 Task: Research Airbnb properties in Souk Ahras, Algeria from 2nd November, 2023 to 6th November, 2023 for 1 adult.1  bedroom having 1 bed and 1 bathroom. Property type can be hotel. Amenities needed are: washing machine. Look for 3 properties as per requirement.
Action: Mouse moved to (423, 62)
Screenshot: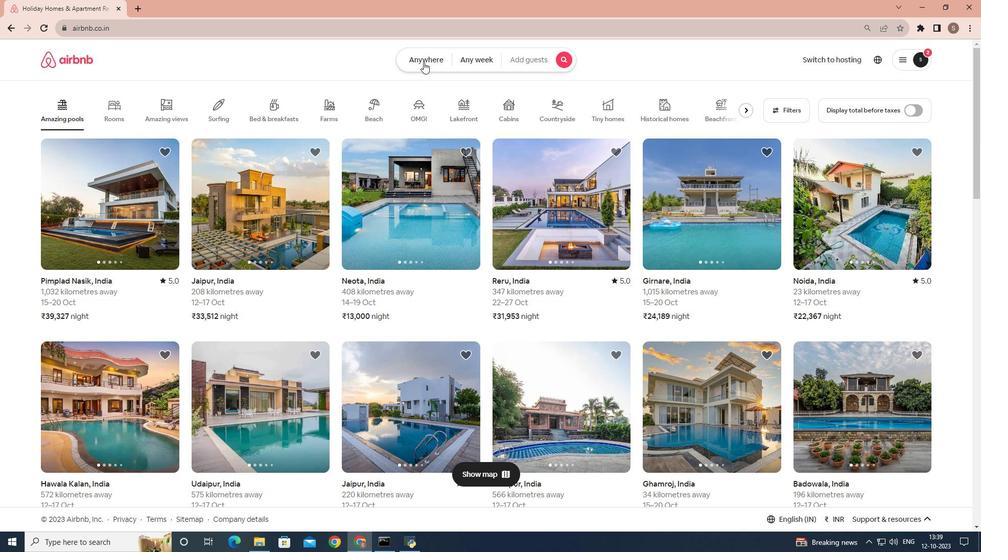 
Action: Mouse pressed left at (423, 62)
Screenshot: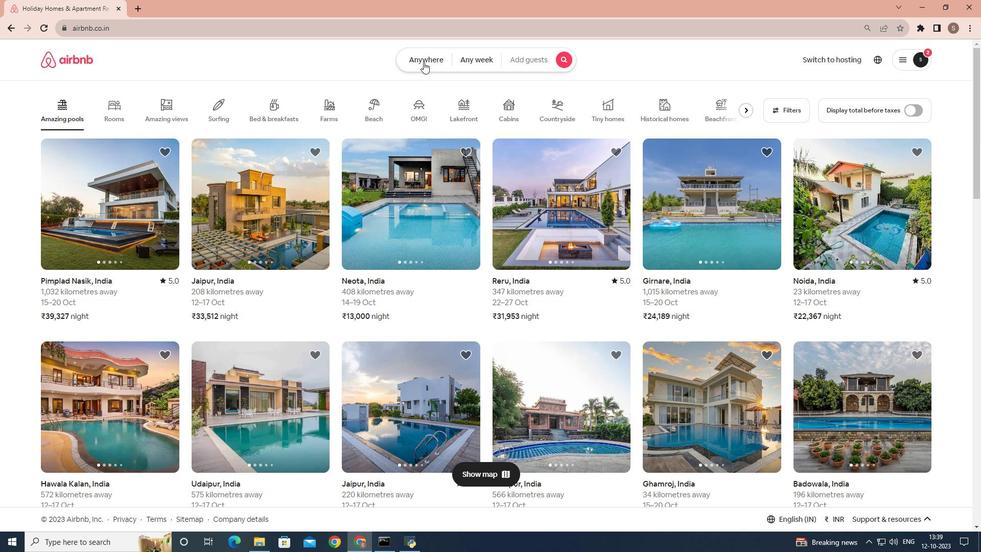 
Action: Mouse moved to (384, 102)
Screenshot: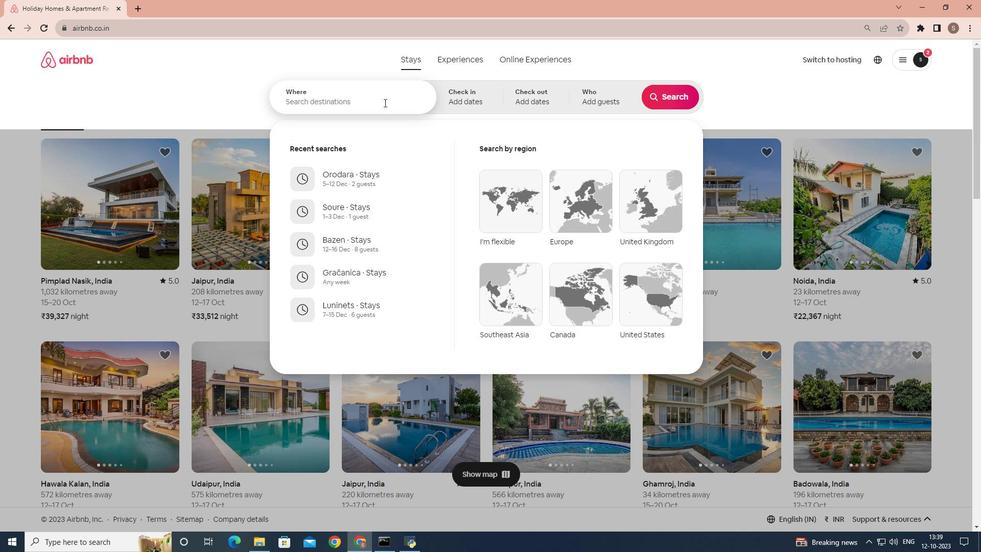 
Action: Mouse pressed left at (384, 102)
Screenshot: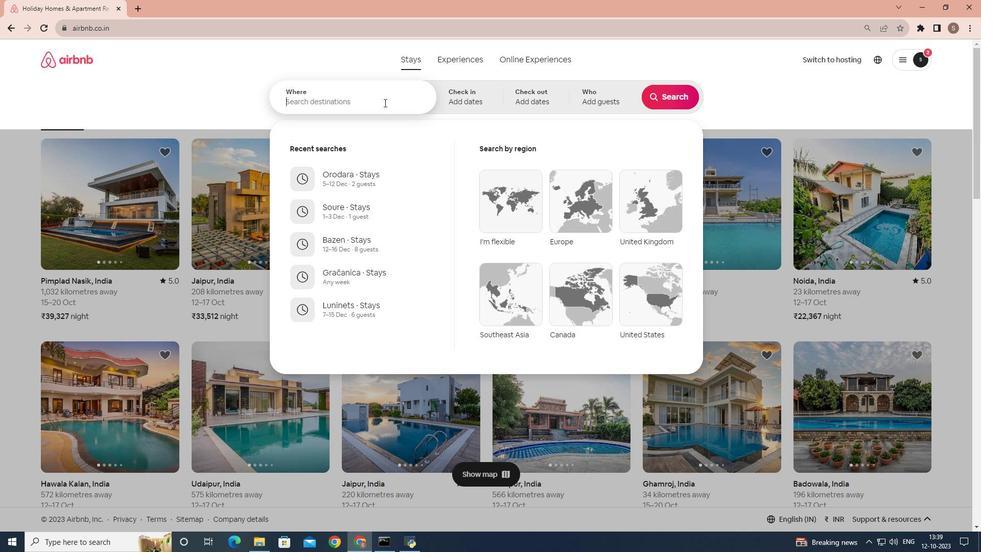 
Action: Key pressed <Key.shift>Souk<Key.space><Key.shift>Ahras,<Key.space><Key.shift>Al<Key.backspace><Key.shift_r>Igeria
Screenshot: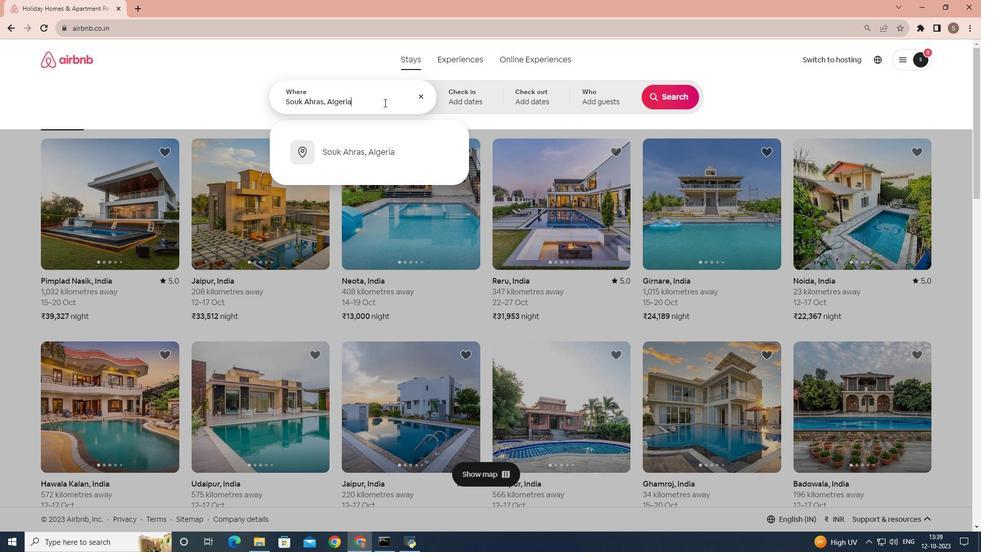 
Action: Mouse moved to (379, 143)
Screenshot: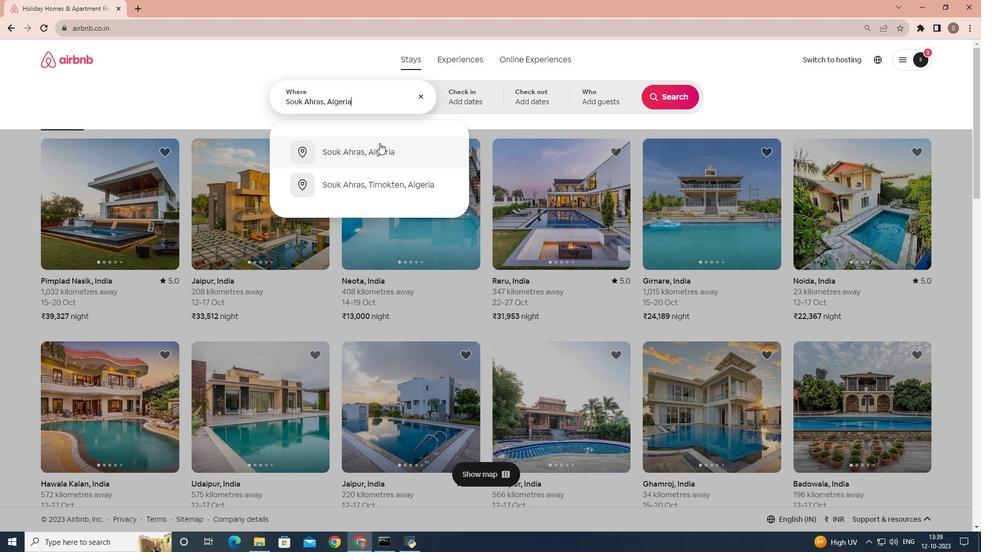 
Action: Mouse pressed left at (379, 143)
Screenshot: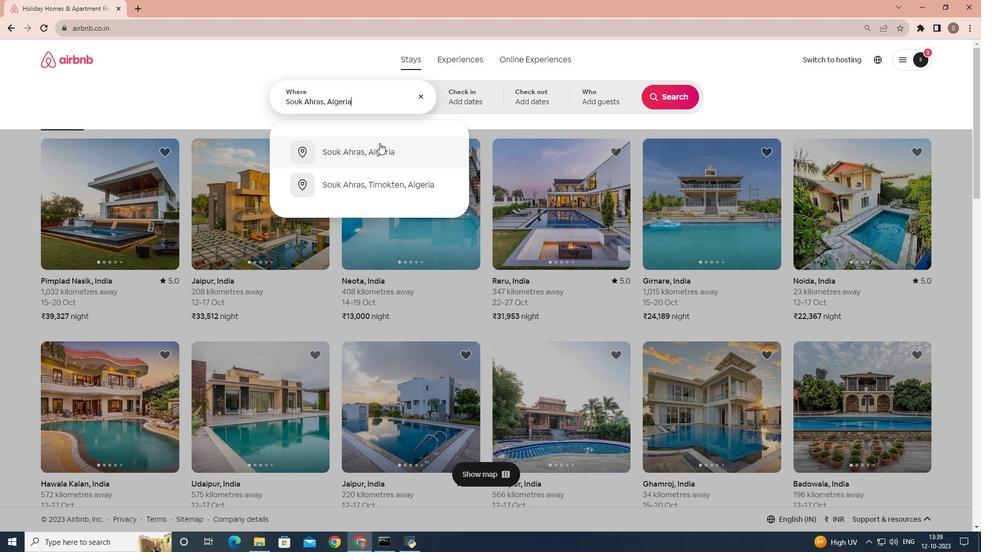 
Action: Mouse moved to (610, 217)
Screenshot: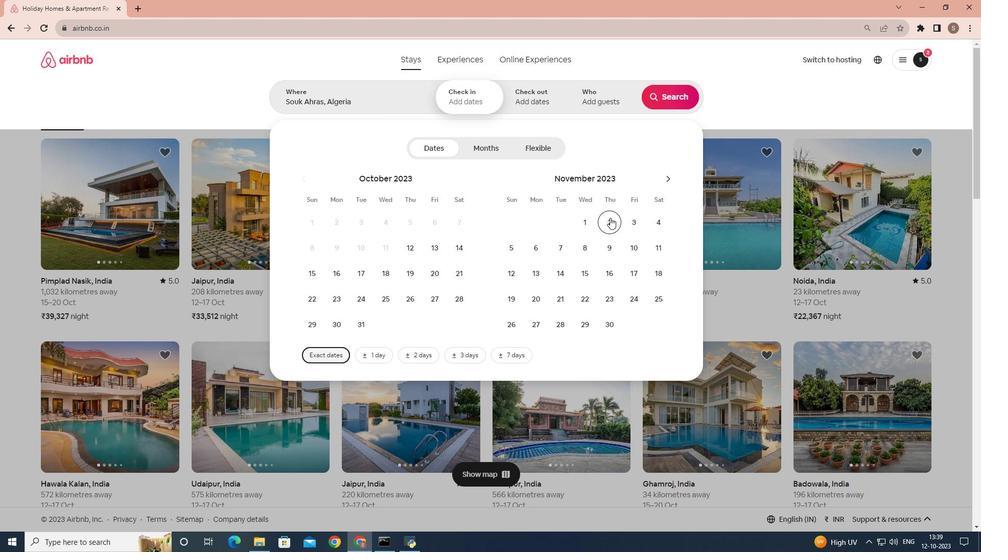 
Action: Mouse pressed left at (610, 217)
Screenshot: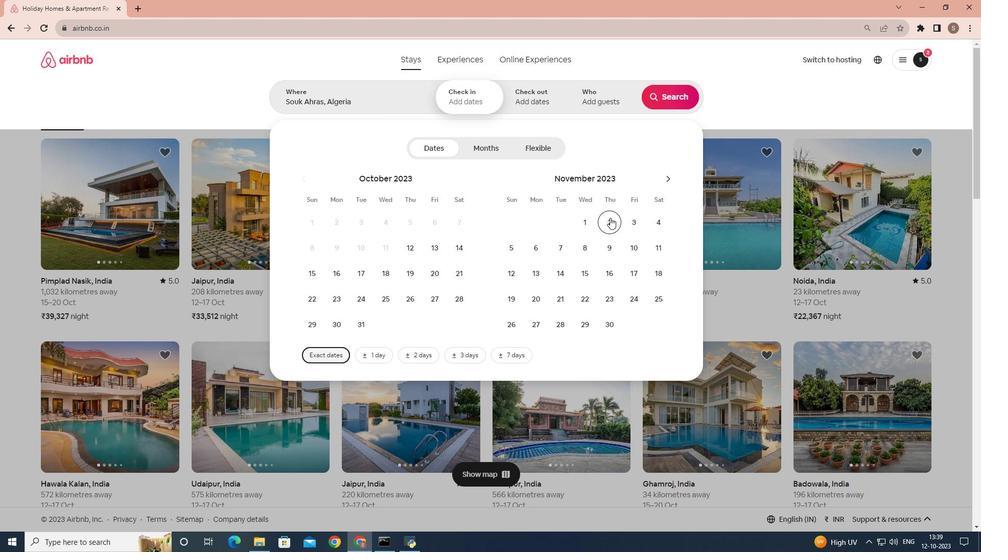 
Action: Mouse moved to (541, 255)
Screenshot: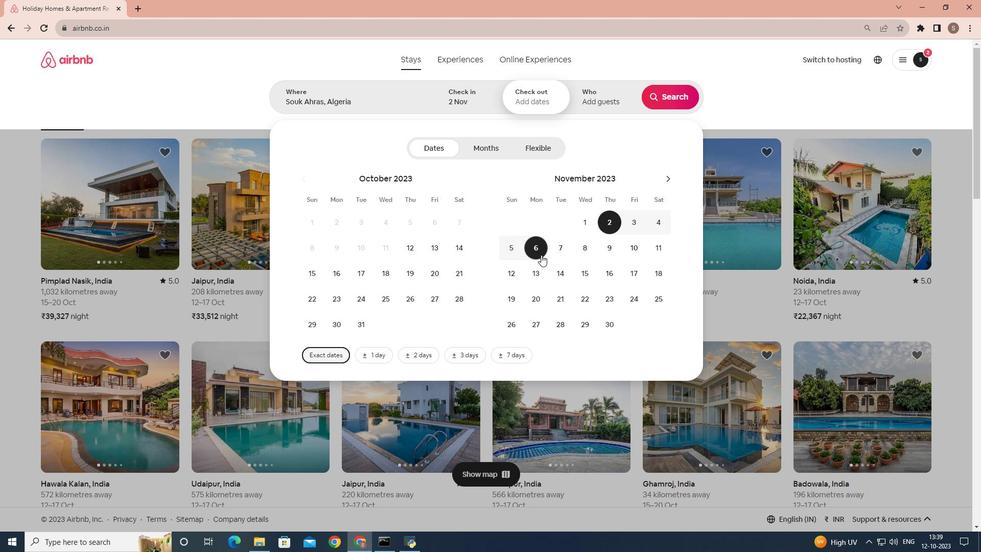 
Action: Mouse pressed left at (541, 255)
Screenshot: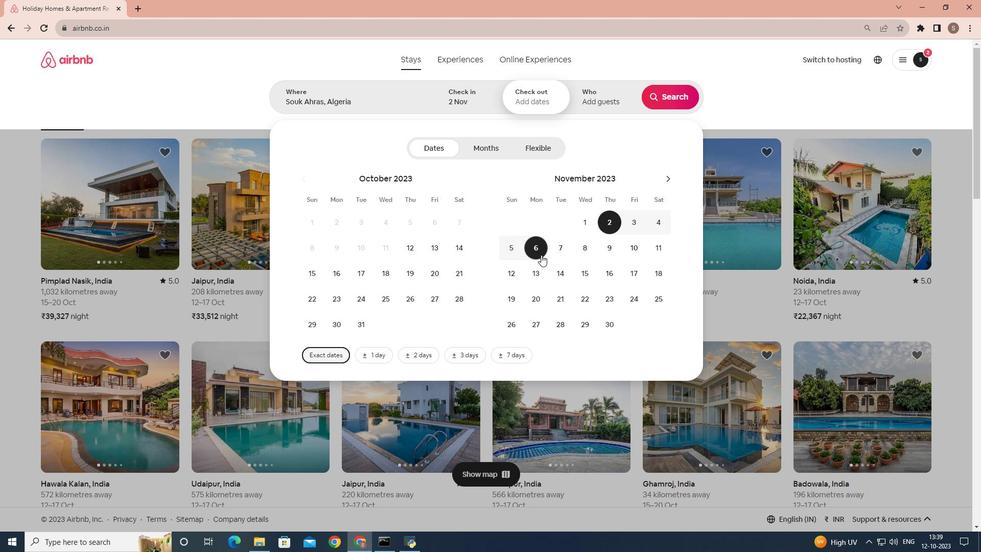 
Action: Mouse moved to (592, 103)
Screenshot: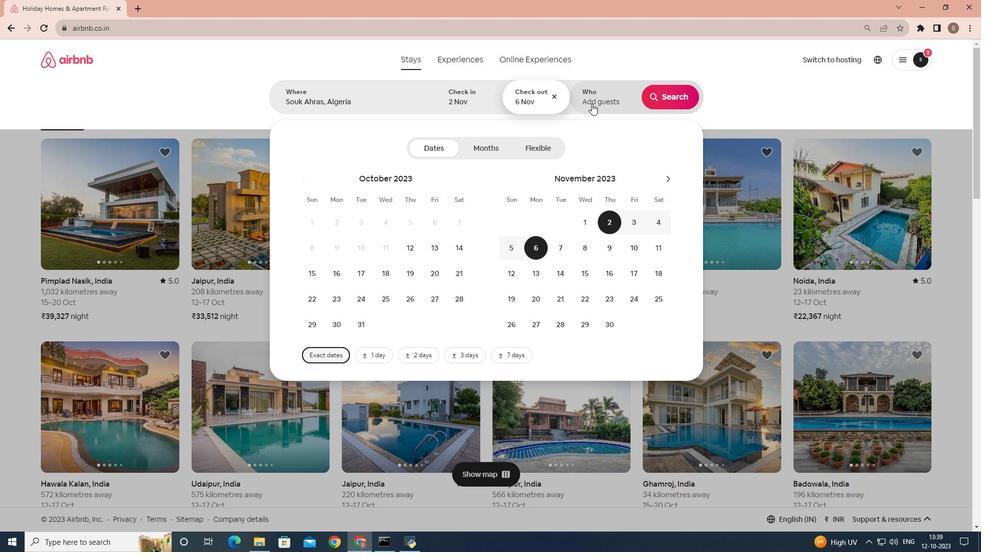 
Action: Mouse pressed left at (592, 103)
Screenshot: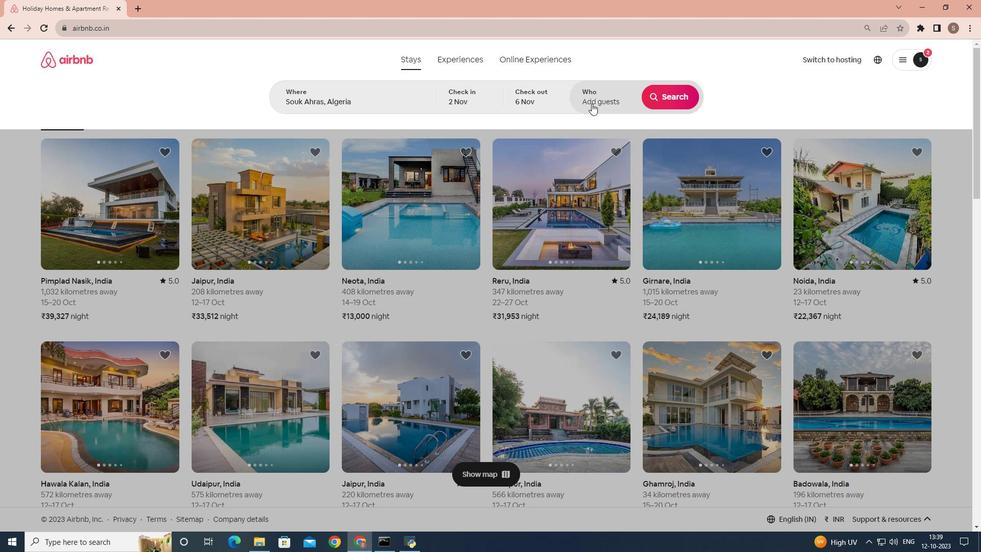 
Action: Mouse moved to (672, 144)
Screenshot: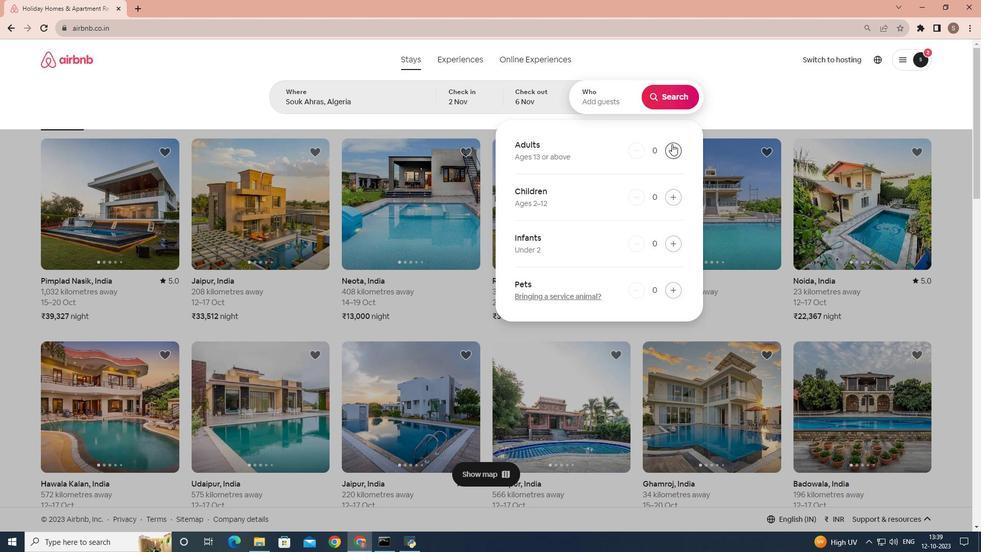 
Action: Mouse pressed left at (672, 144)
Screenshot: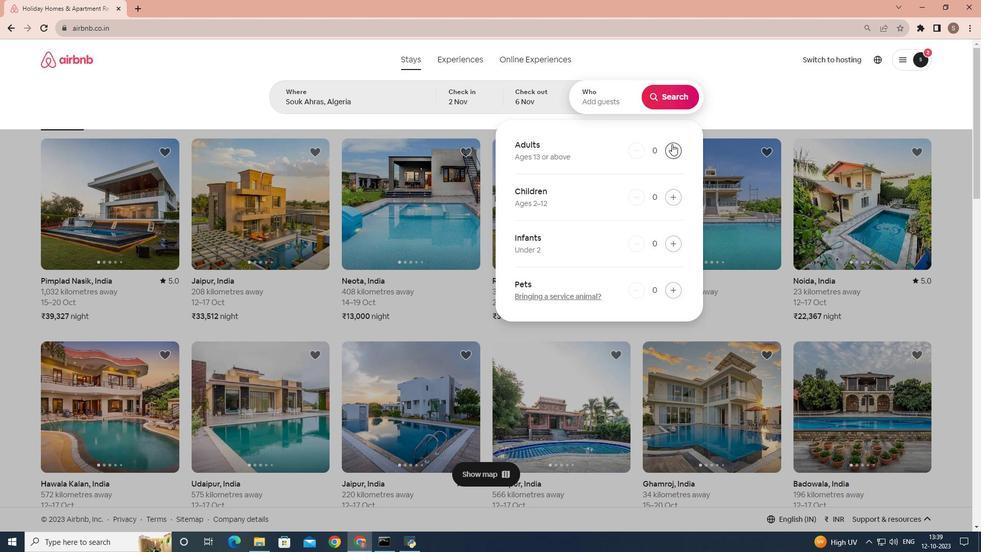 
Action: Mouse moved to (675, 98)
Screenshot: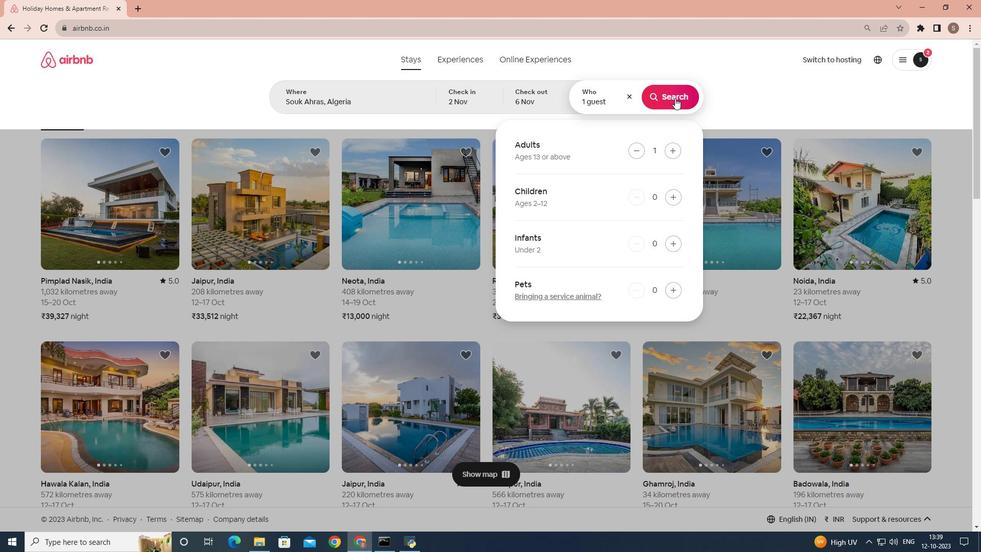 
Action: Mouse pressed left at (675, 98)
Screenshot: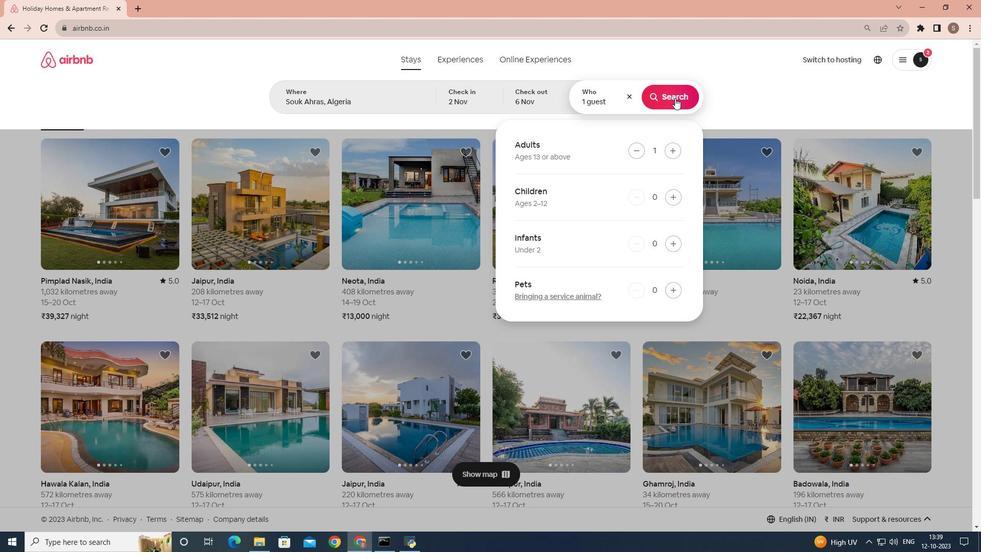 
Action: Mouse moved to (830, 97)
Screenshot: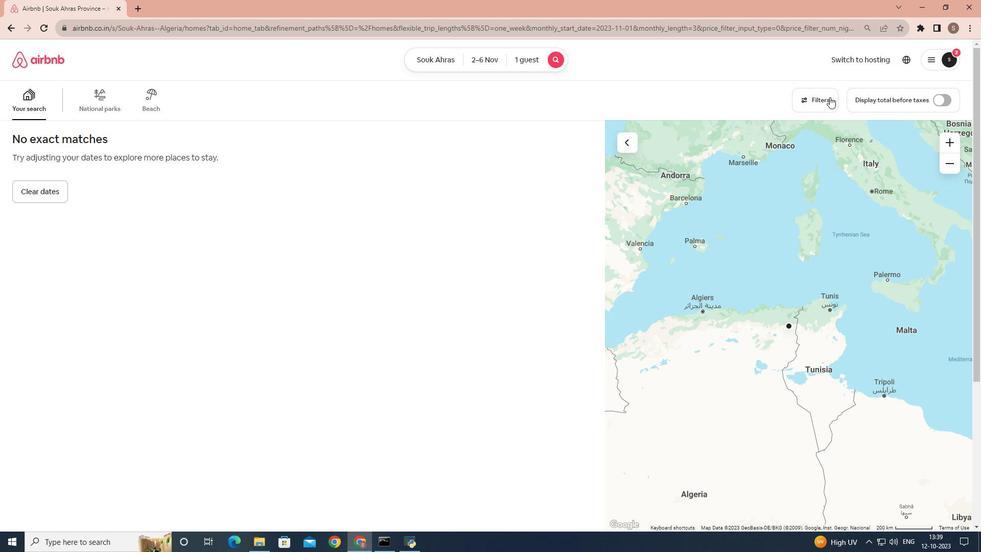 
Action: Mouse pressed left at (830, 97)
Screenshot: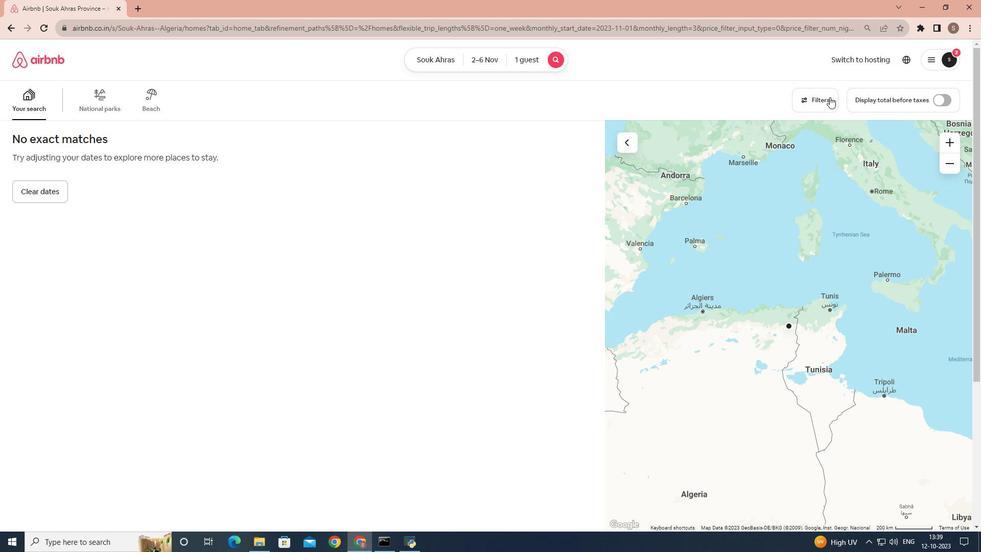
Action: Mouse moved to (484, 329)
Screenshot: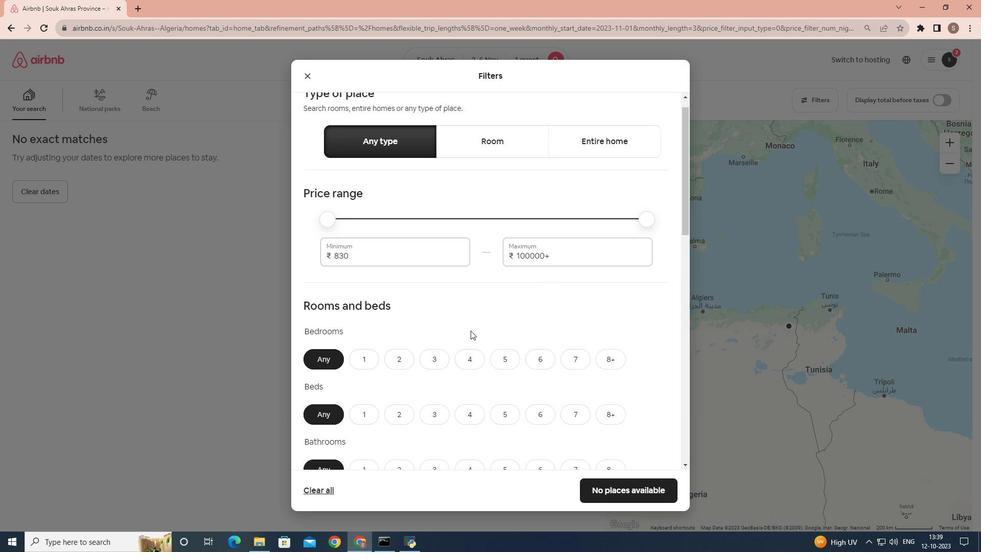 
Action: Mouse scrolled (484, 329) with delta (0, 0)
Screenshot: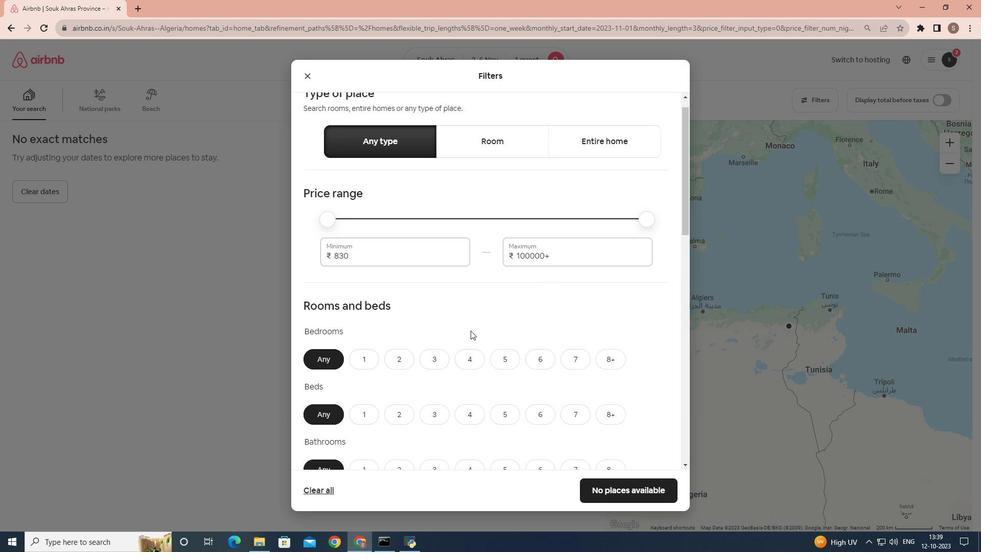 
Action: Mouse moved to (359, 330)
Screenshot: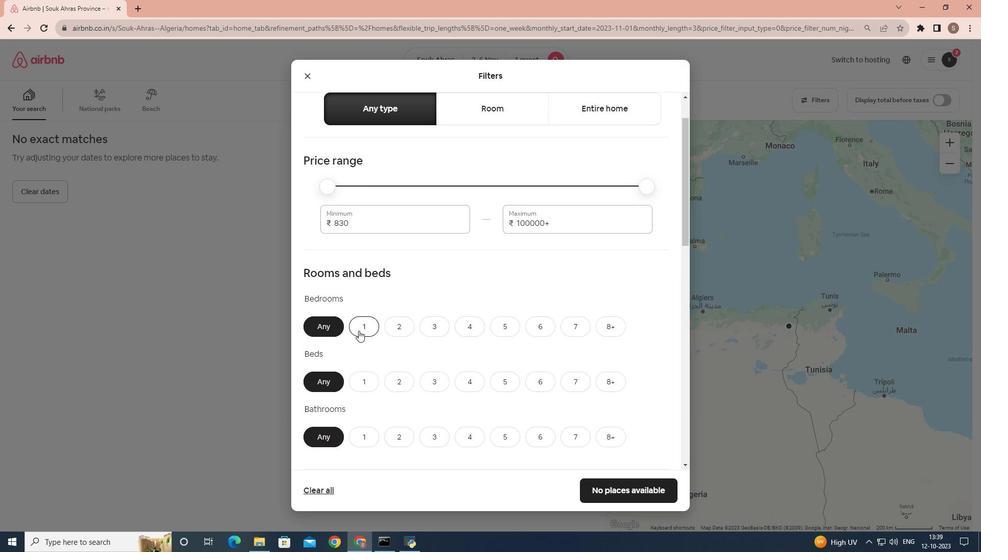 
Action: Mouse pressed left at (359, 330)
Screenshot: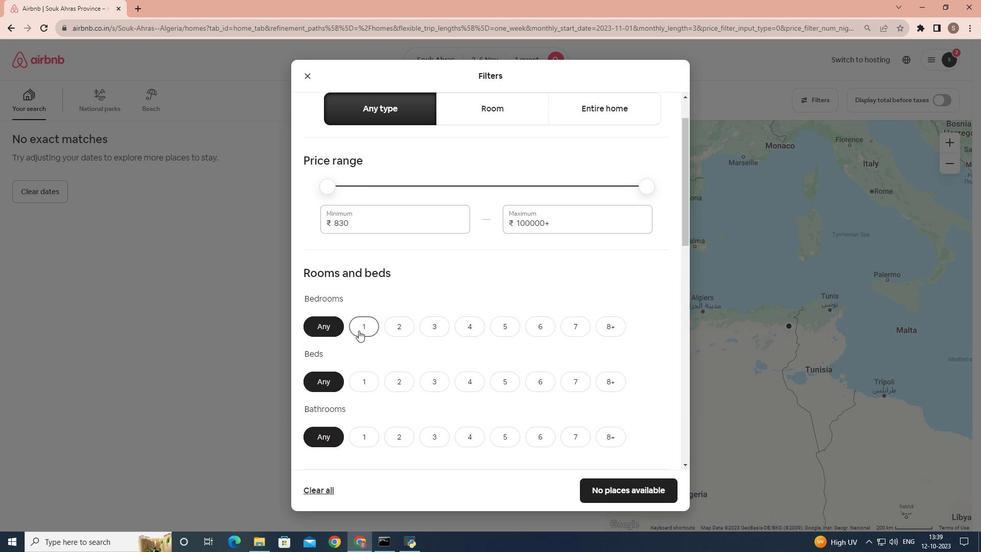 
Action: Mouse scrolled (359, 330) with delta (0, 0)
Screenshot: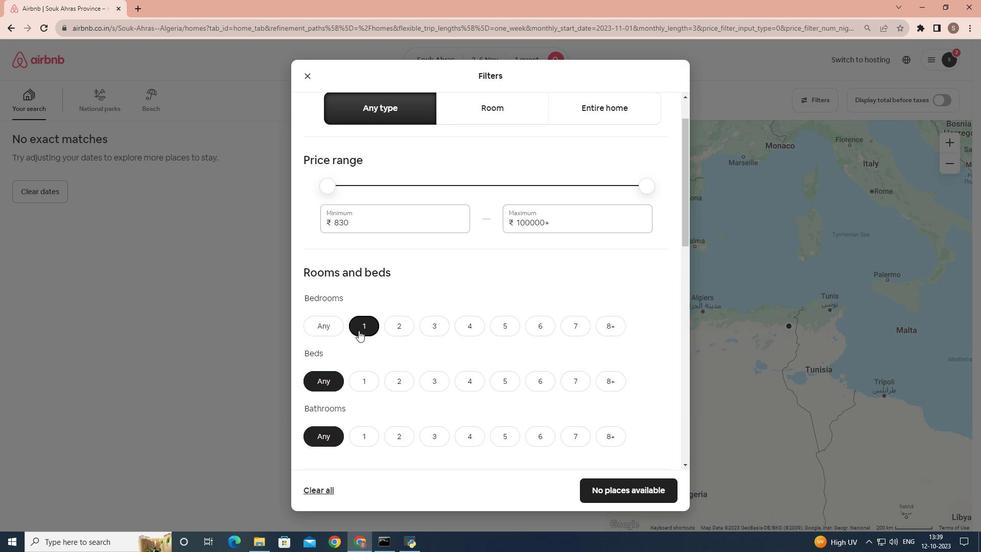 
Action: Mouse scrolled (359, 330) with delta (0, 0)
Screenshot: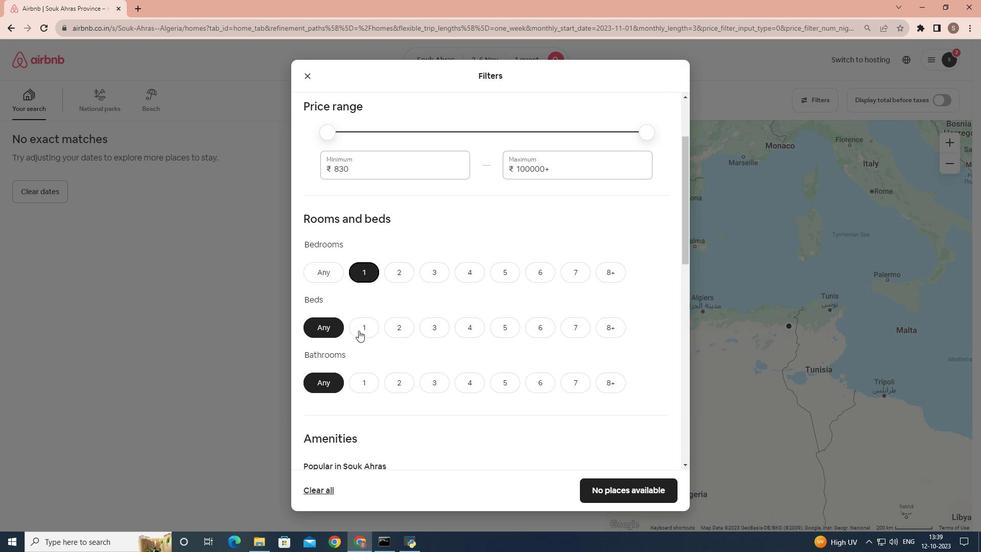 
Action: Mouse moved to (357, 288)
Screenshot: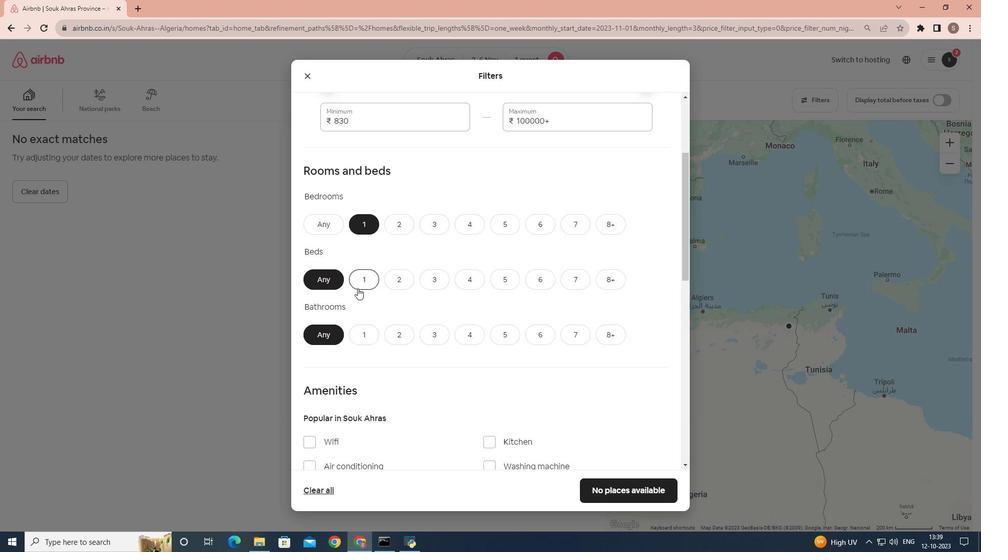 
Action: Mouse pressed left at (357, 288)
Screenshot: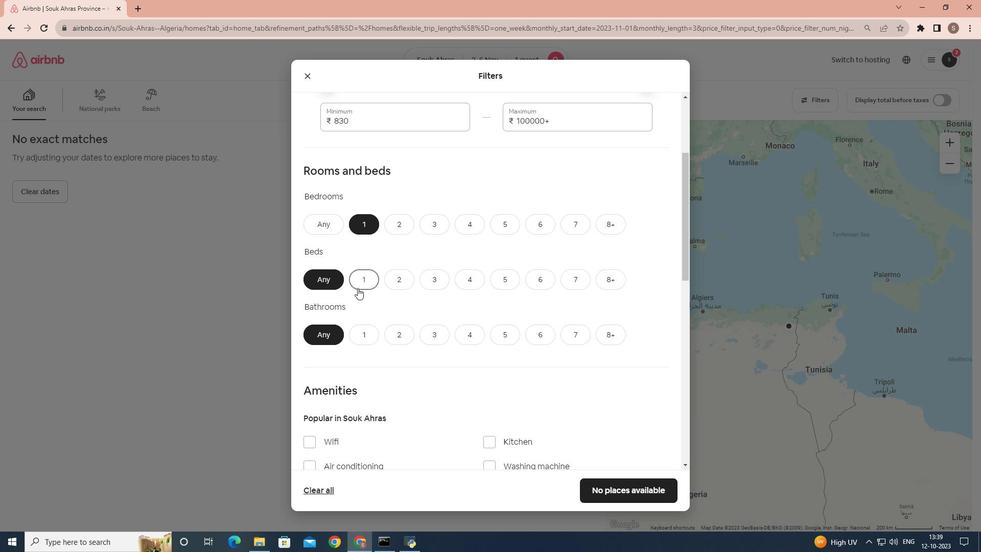
Action: Mouse moved to (367, 324)
Screenshot: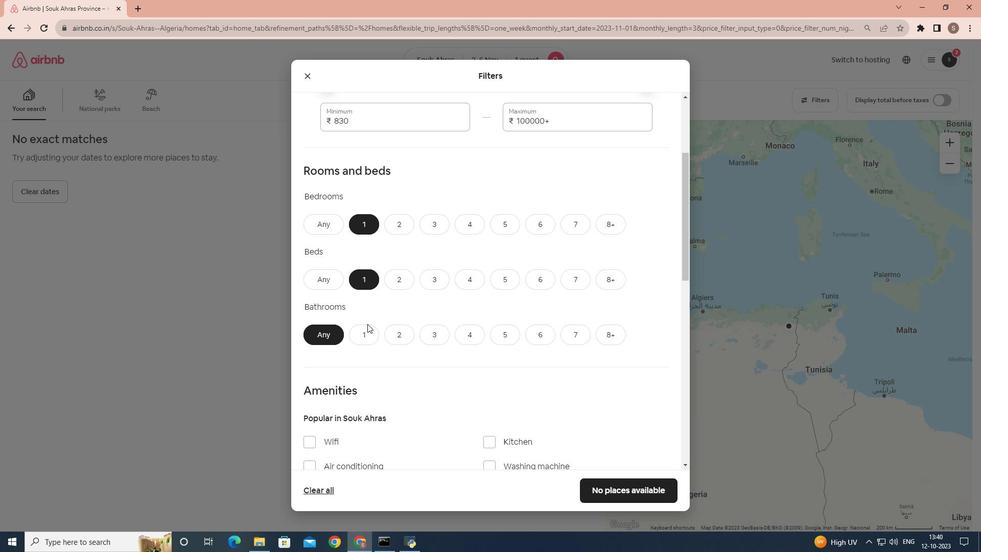 
Action: Mouse pressed left at (367, 324)
Screenshot: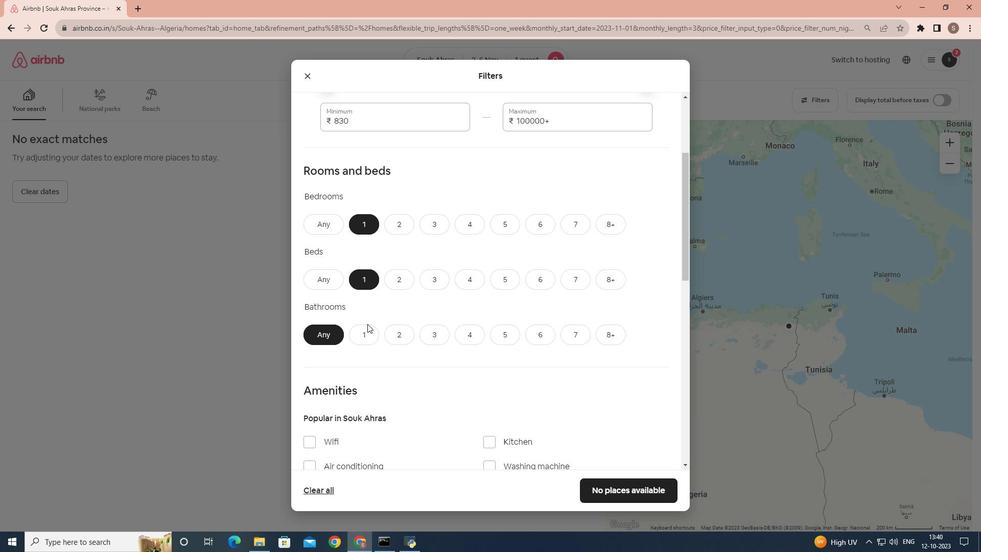 
Action: Mouse moved to (367, 327)
Screenshot: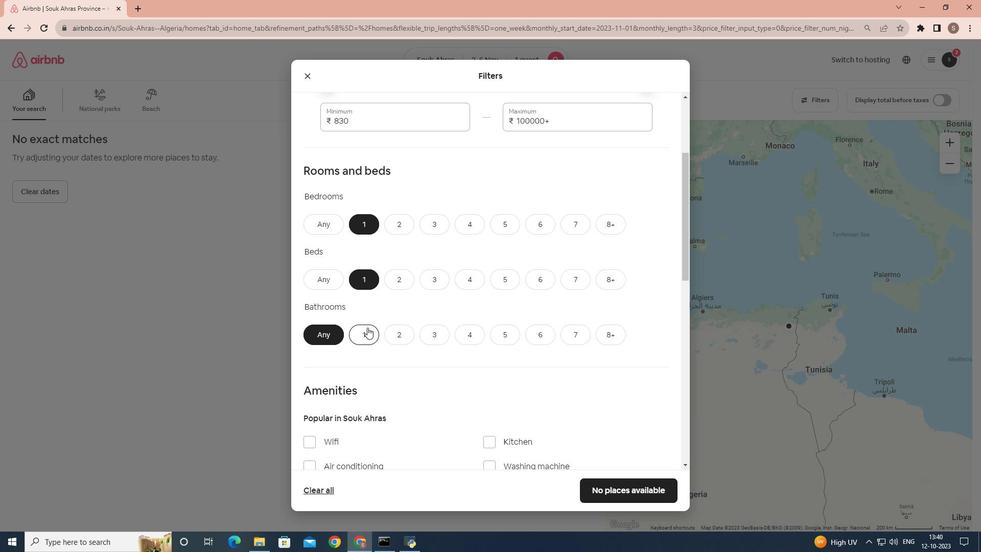 
Action: Mouse pressed left at (367, 327)
Screenshot: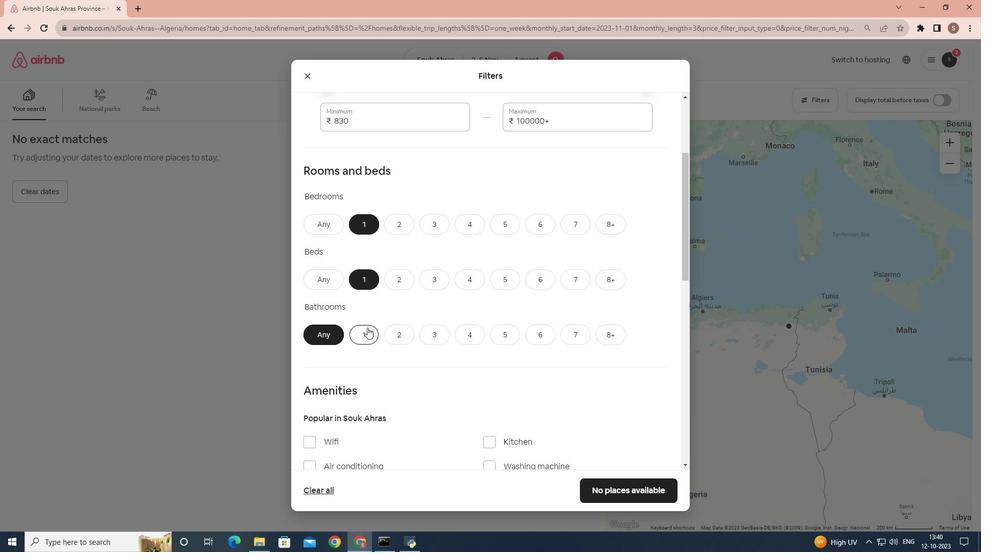 
Action: Mouse scrolled (367, 327) with delta (0, 0)
Screenshot: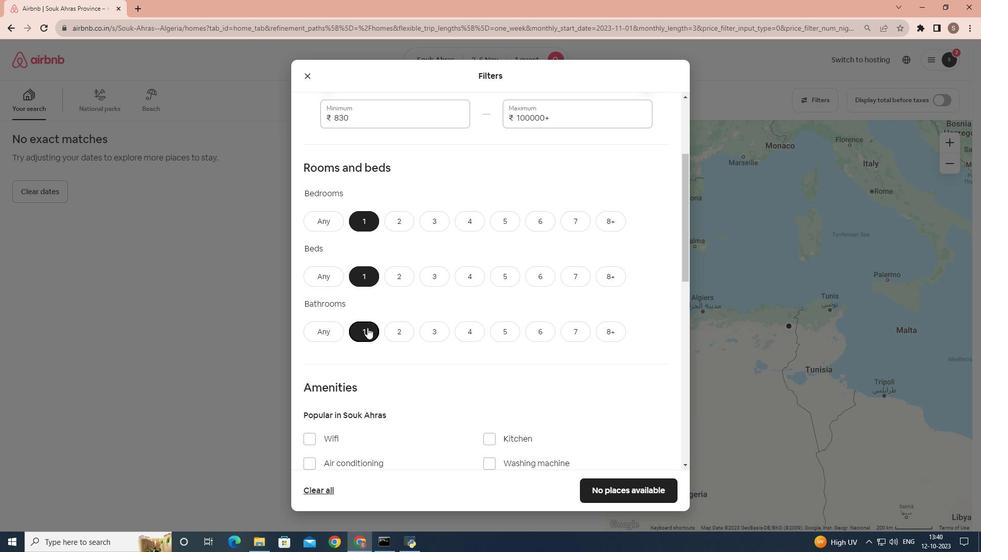
Action: Mouse scrolled (367, 327) with delta (0, 0)
Screenshot: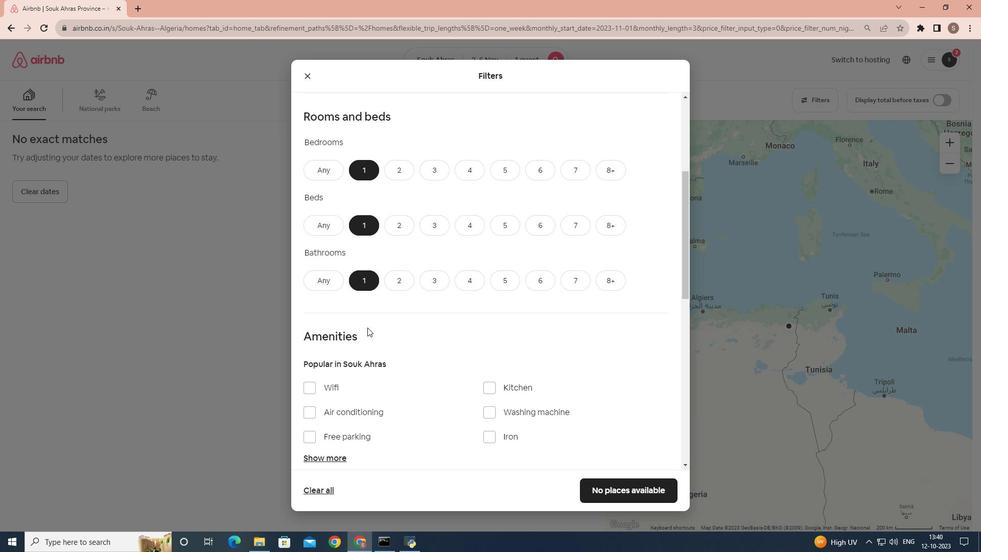 
Action: Mouse scrolled (367, 327) with delta (0, 0)
Screenshot: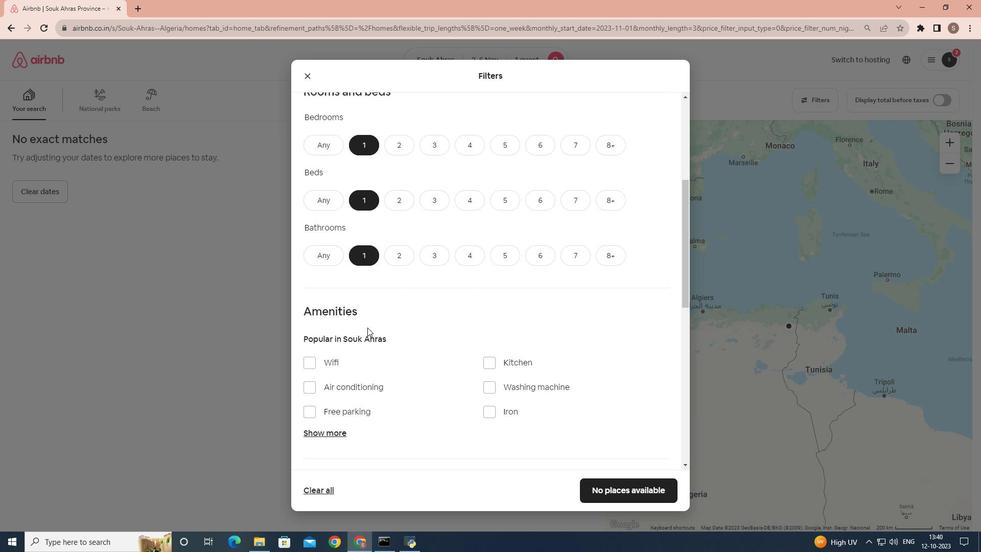 
Action: Mouse moved to (485, 314)
Screenshot: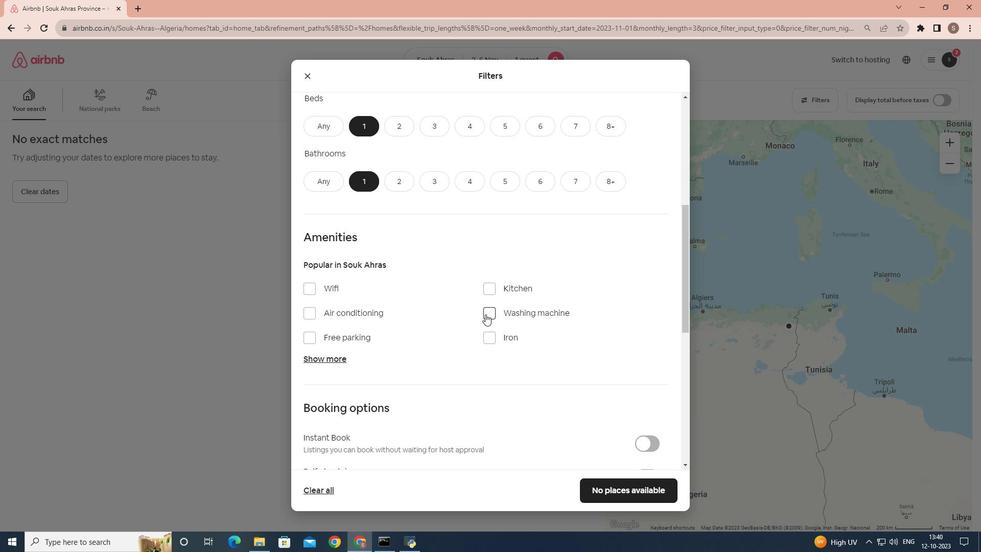 
Action: Mouse pressed left at (485, 314)
Screenshot: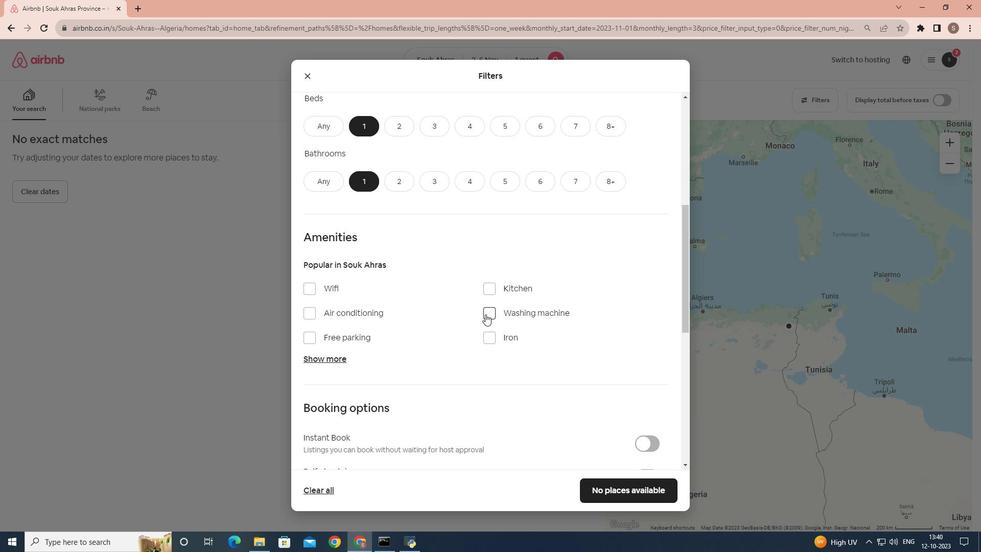 
Action: Mouse moved to (477, 317)
Screenshot: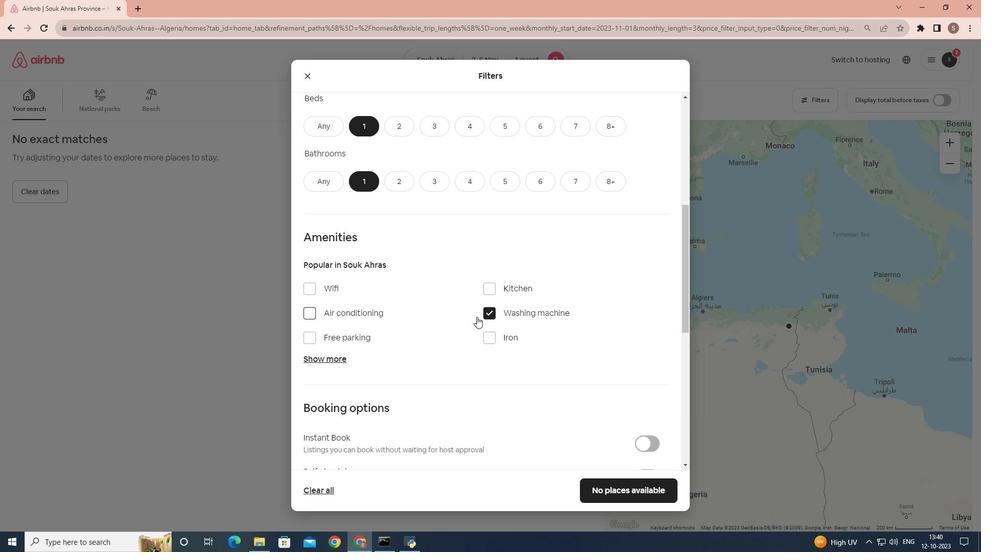 
Action: Mouse scrolled (477, 316) with delta (0, 0)
Screenshot: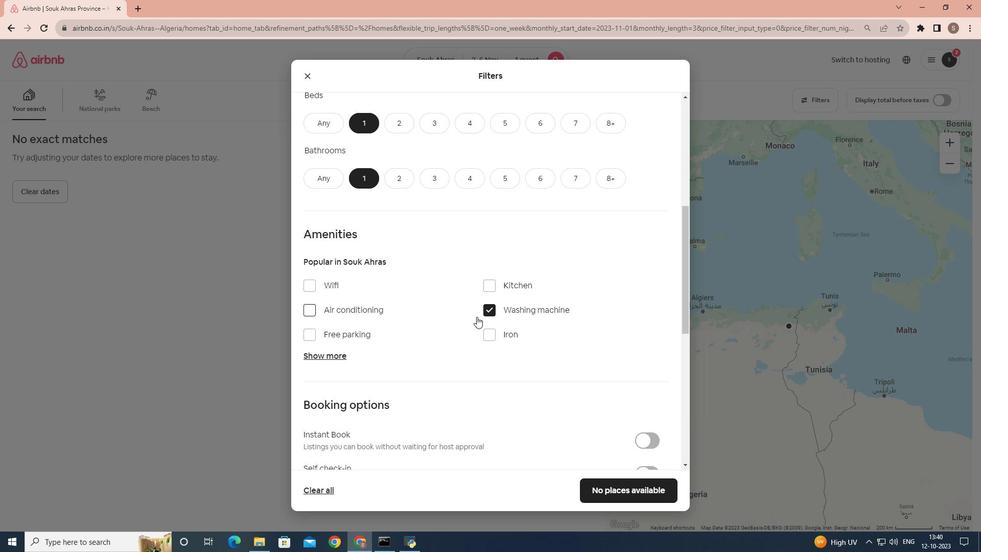 
Action: Mouse moved to (476, 317)
Screenshot: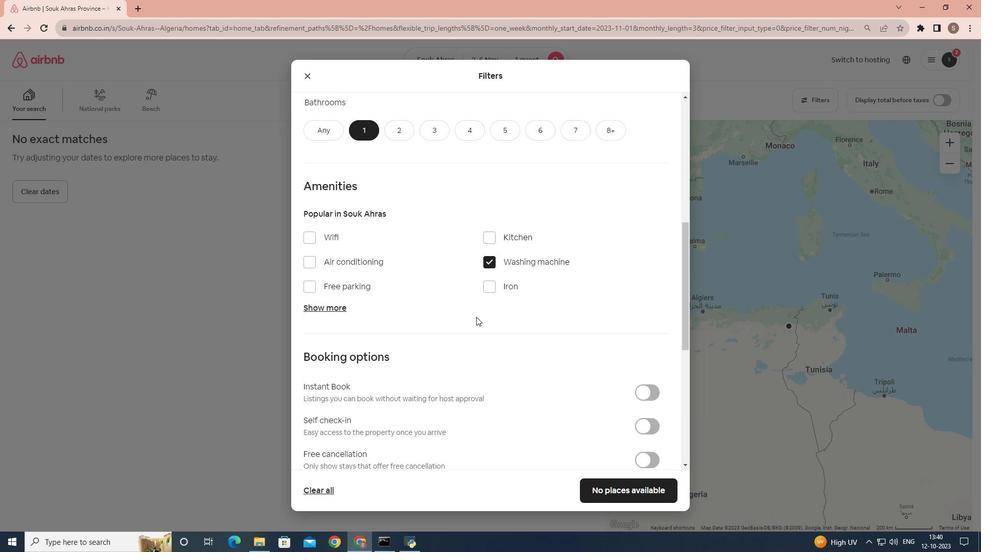 
